 Task: Add Dietz & Watson Gourmet Chicken Breast to the cart.
Action: Mouse moved to (18, 162)
Screenshot: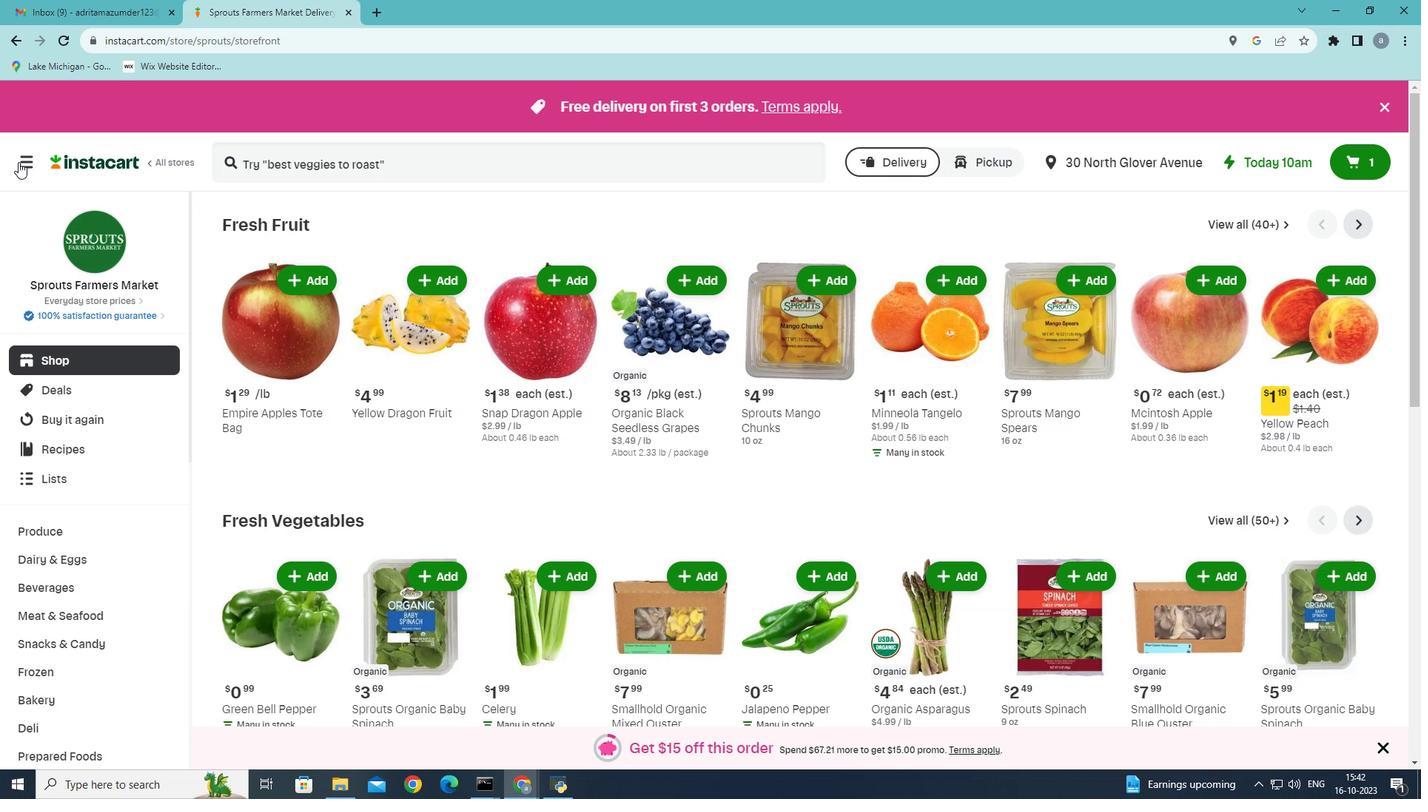 
Action: Mouse pressed left at (18, 162)
Screenshot: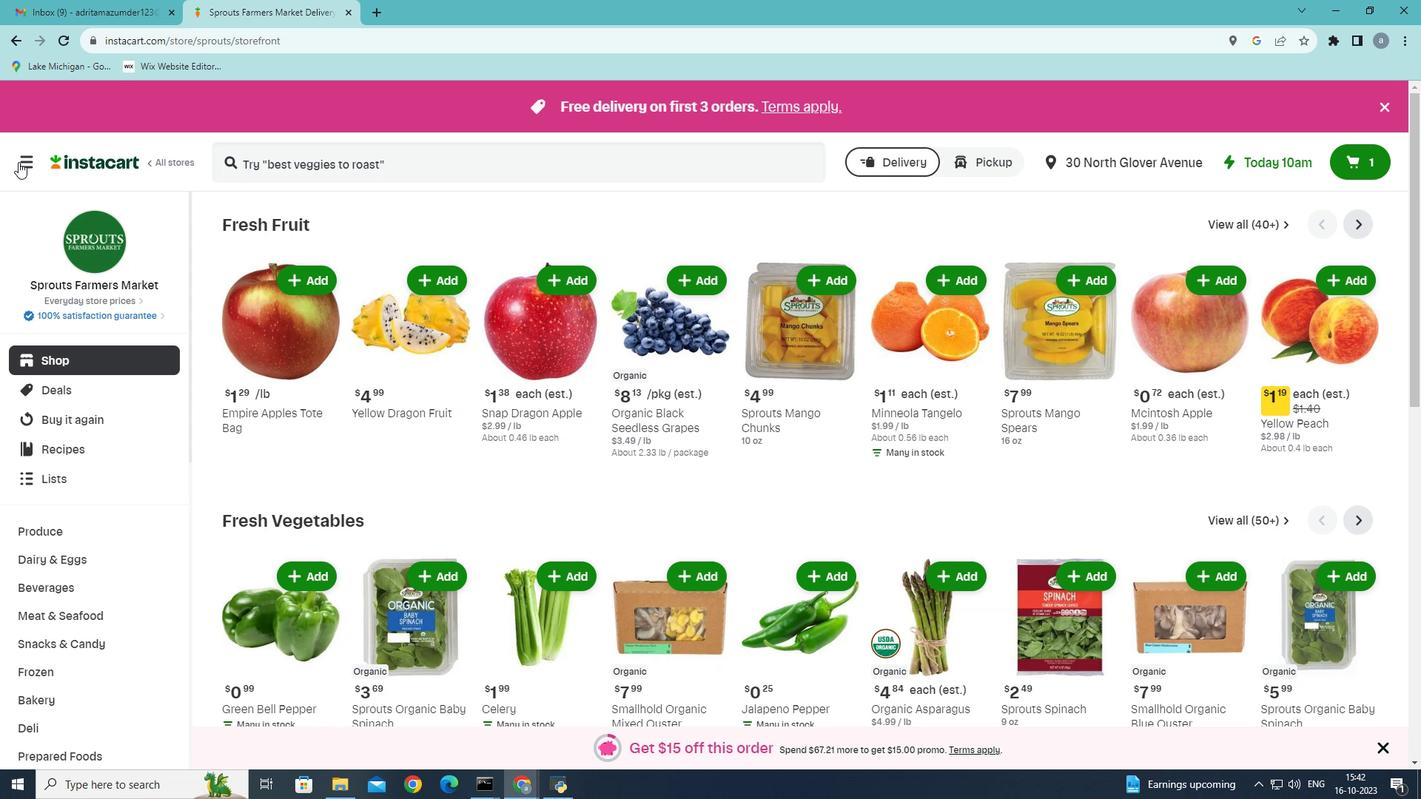 
Action: Mouse moved to (50, 436)
Screenshot: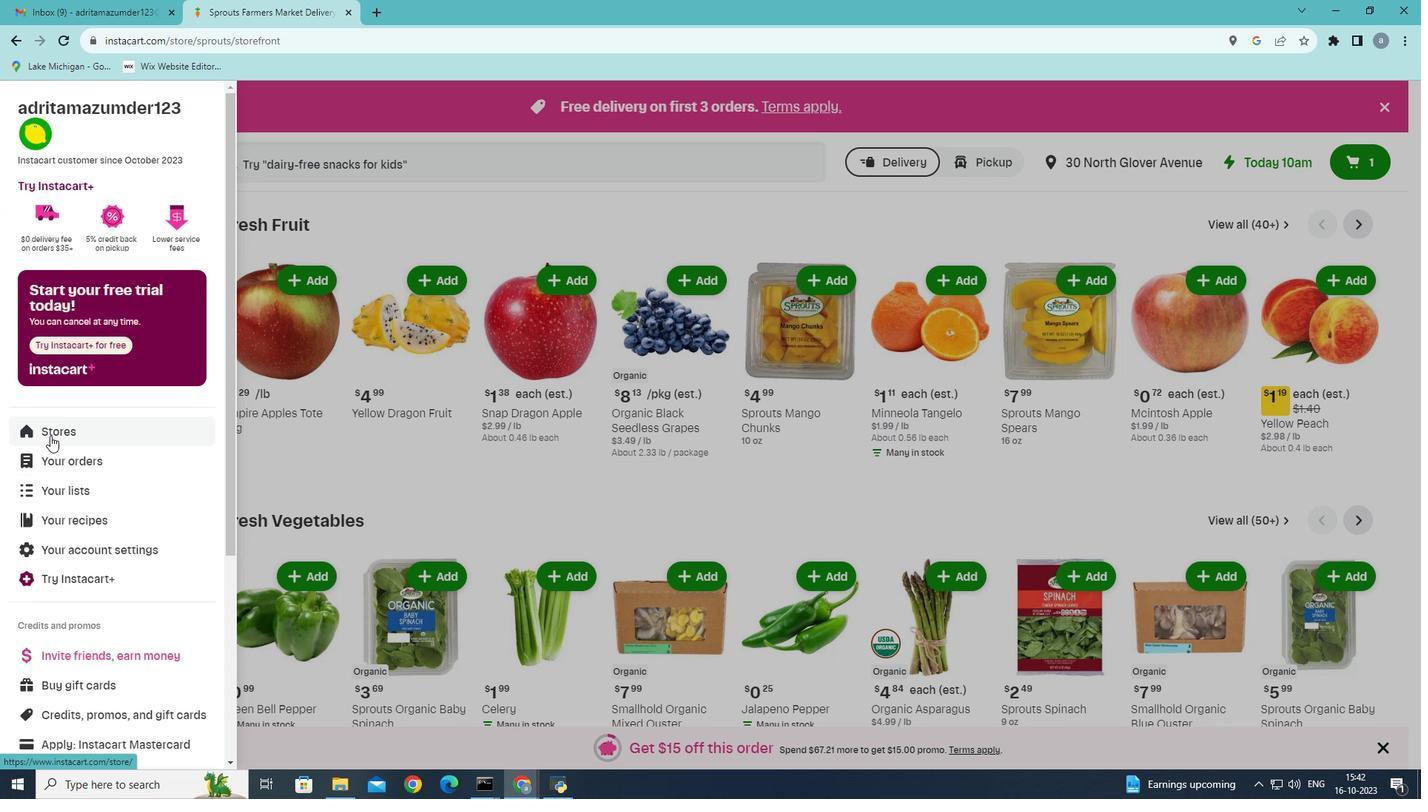
Action: Mouse pressed left at (50, 436)
Screenshot: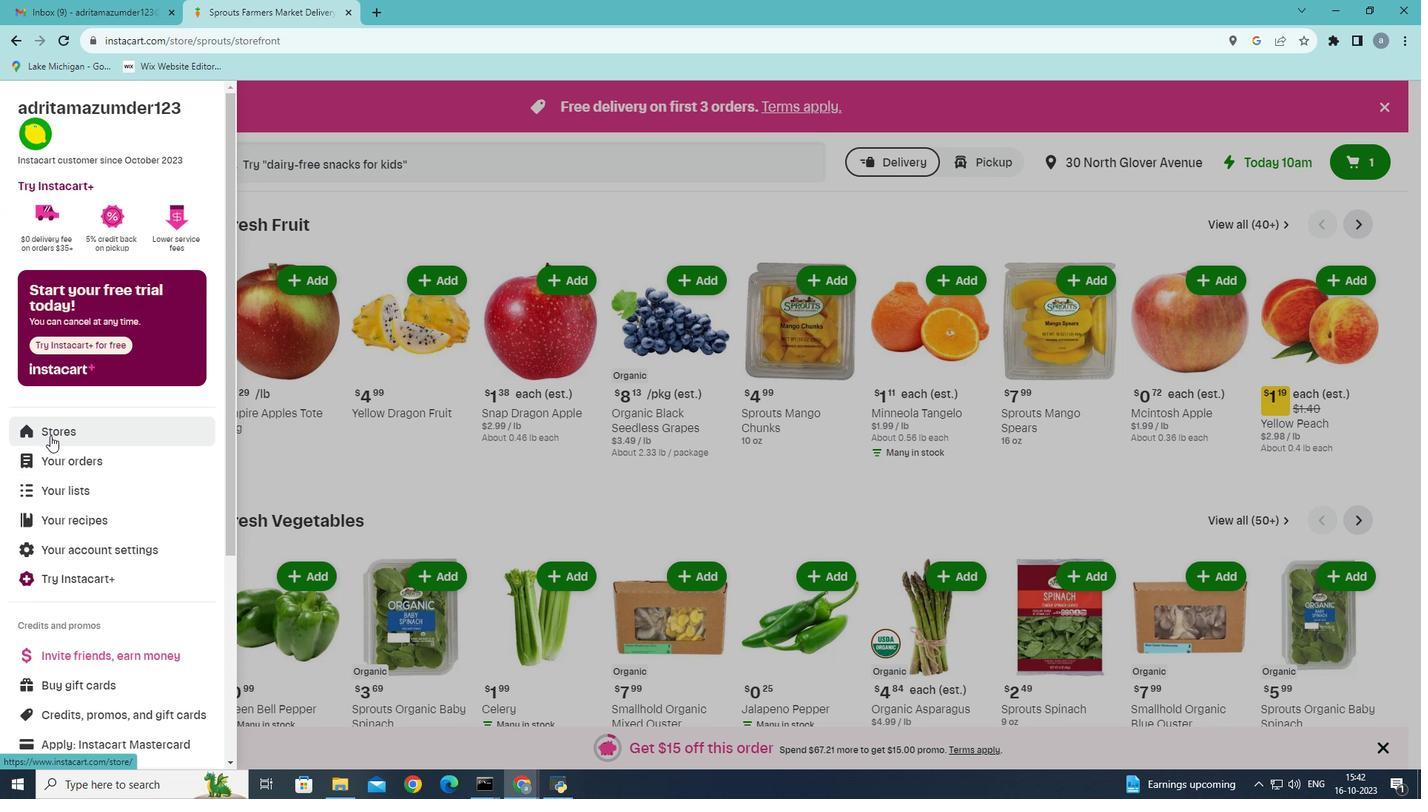 
Action: Mouse moved to (348, 165)
Screenshot: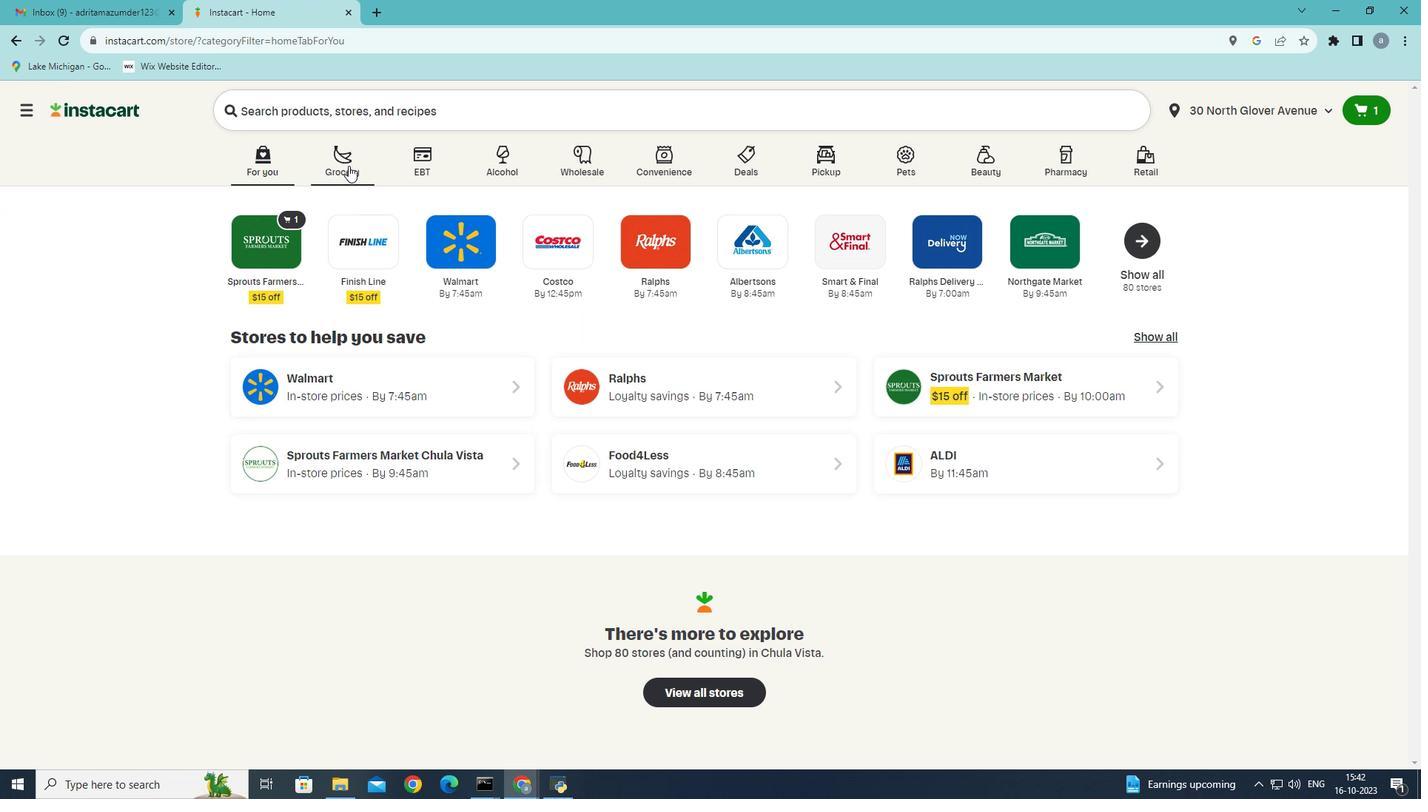 
Action: Mouse pressed left at (348, 165)
Screenshot: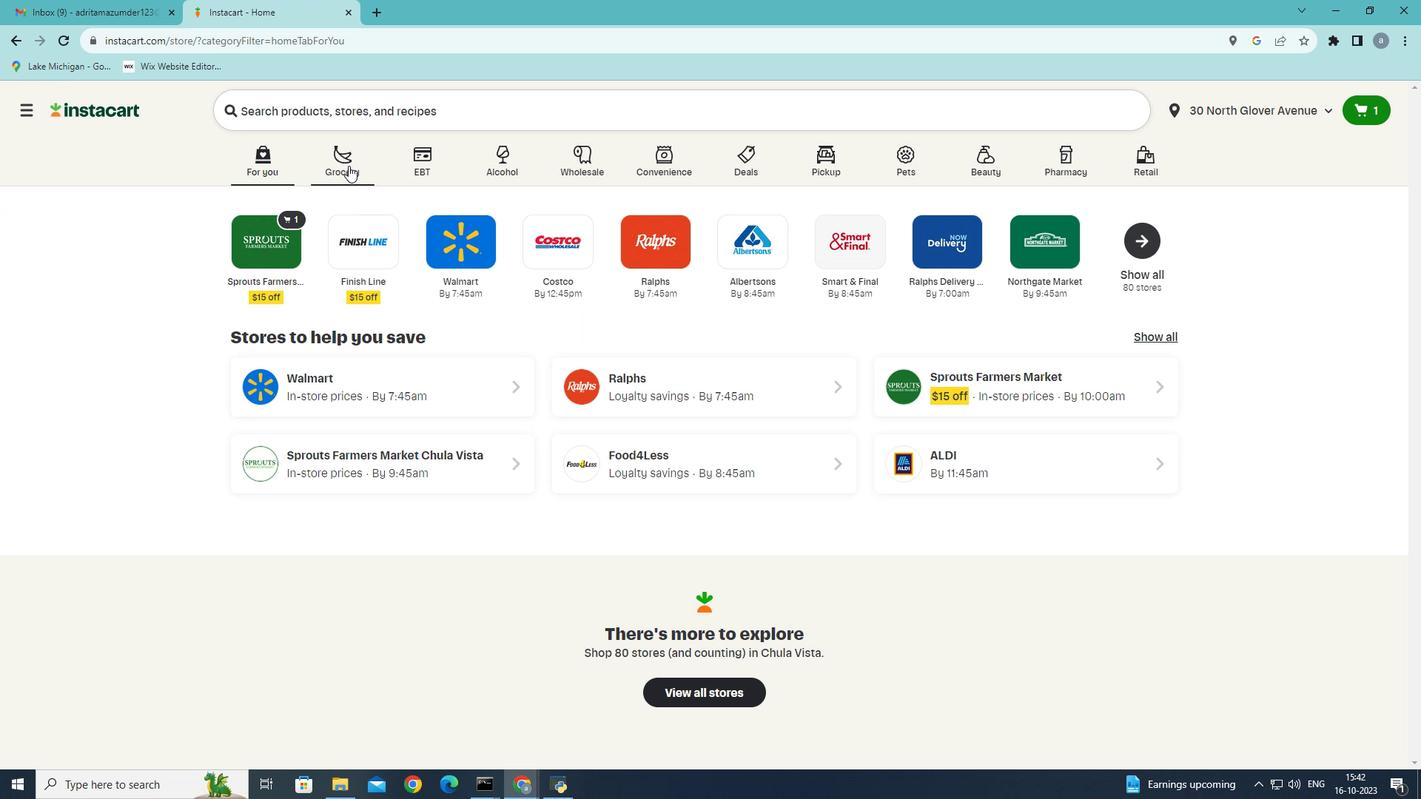 
Action: Mouse moved to (368, 256)
Screenshot: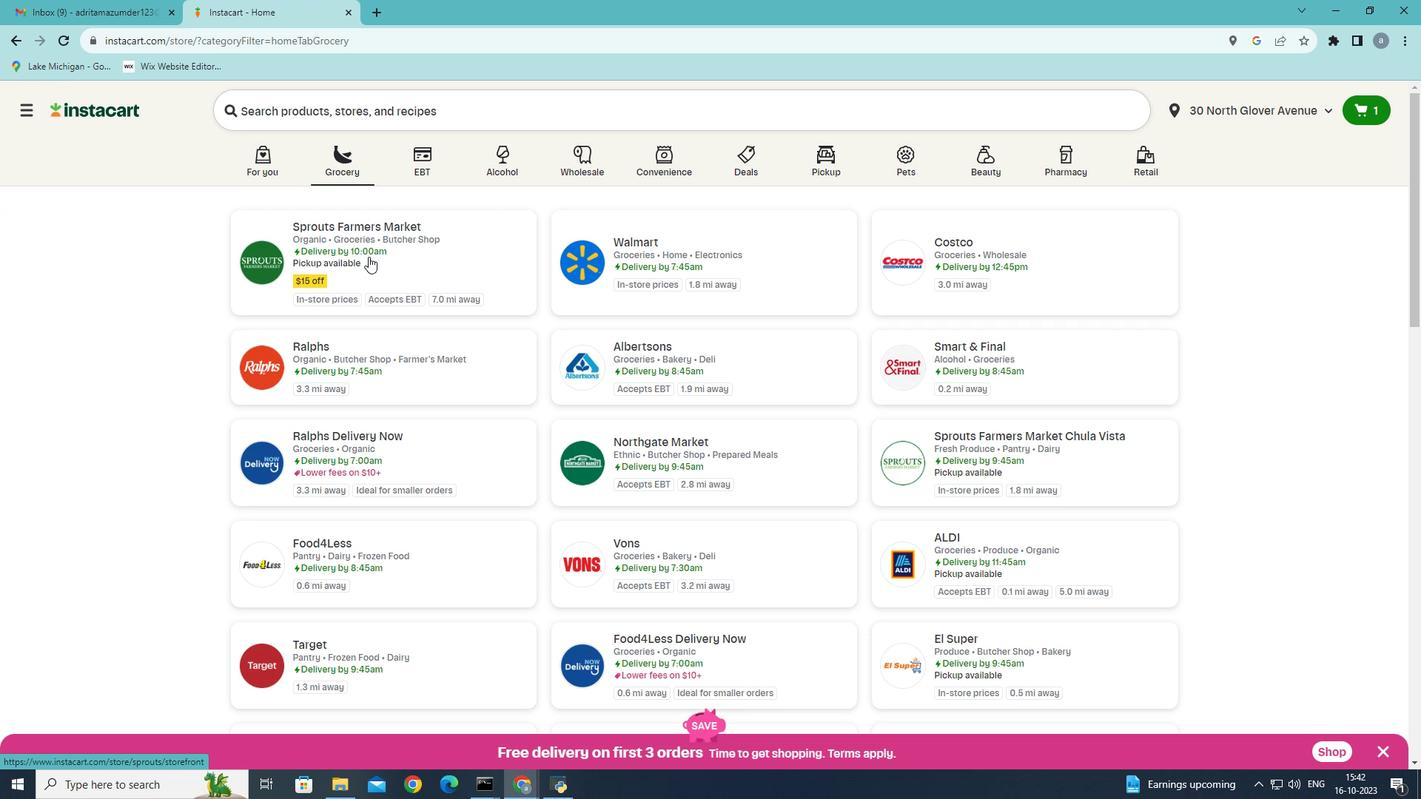
Action: Mouse pressed left at (368, 256)
Screenshot: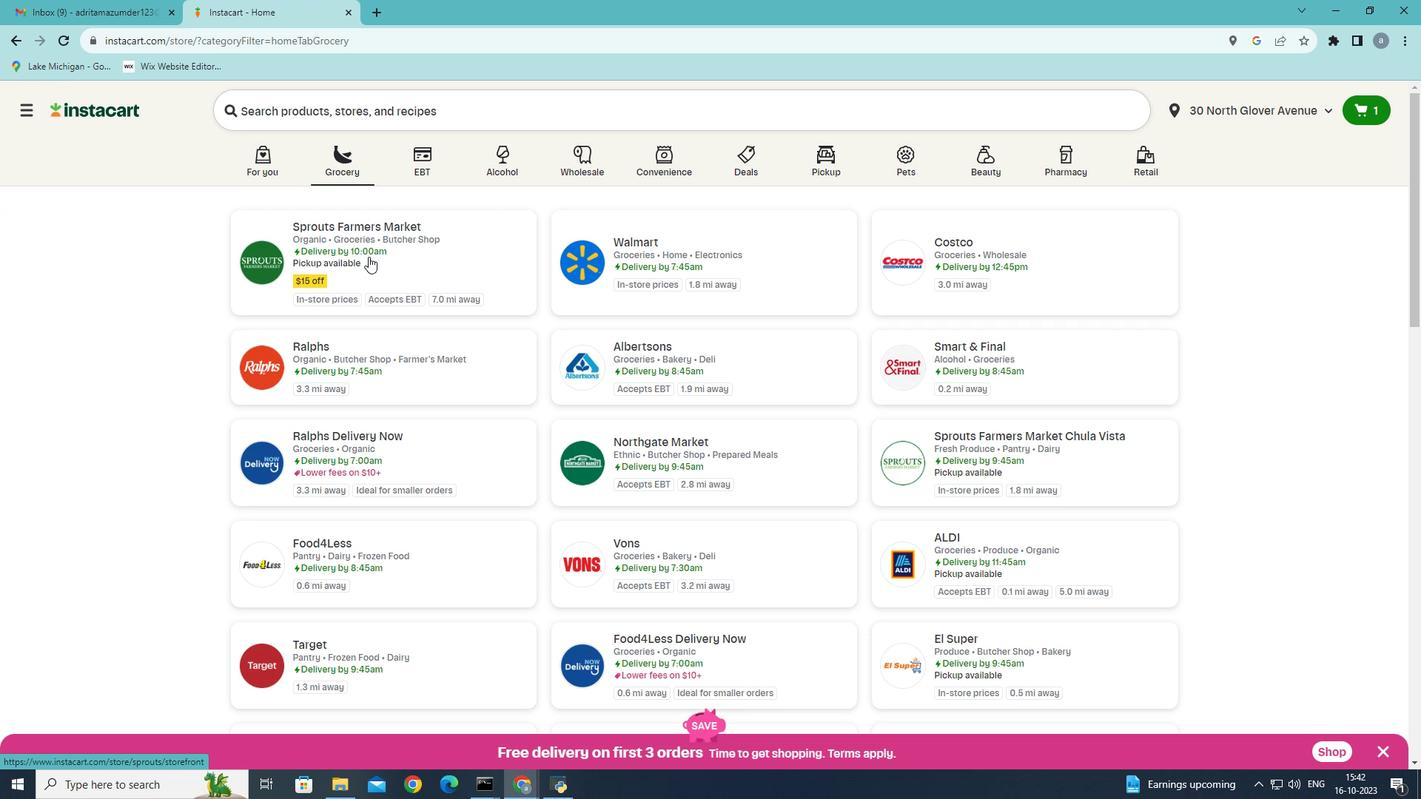 
Action: Mouse moved to (68, 613)
Screenshot: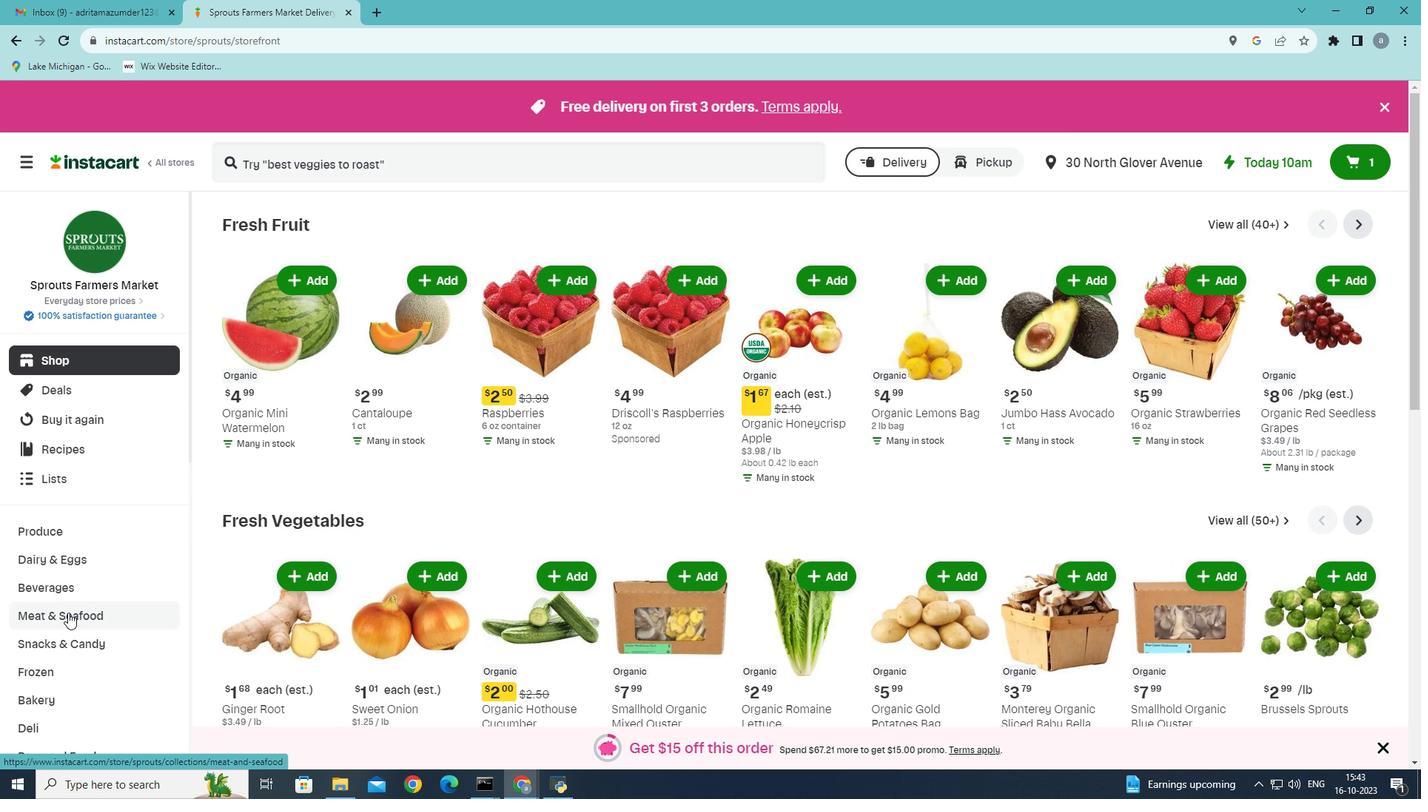 
Action: Mouse pressed left at (68, 613)
Screenshot: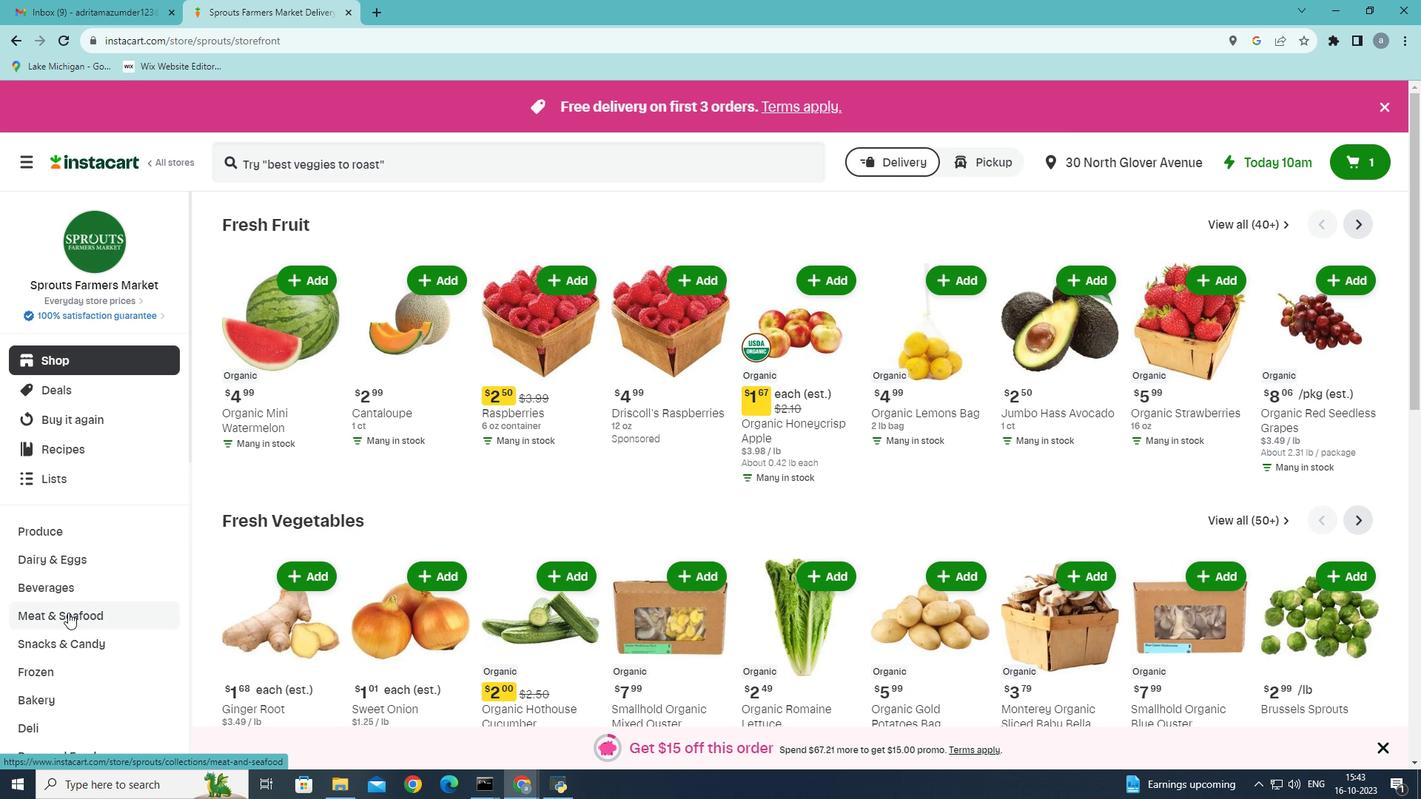 
Action: Mouse moved to (369, 256)
Screenshot: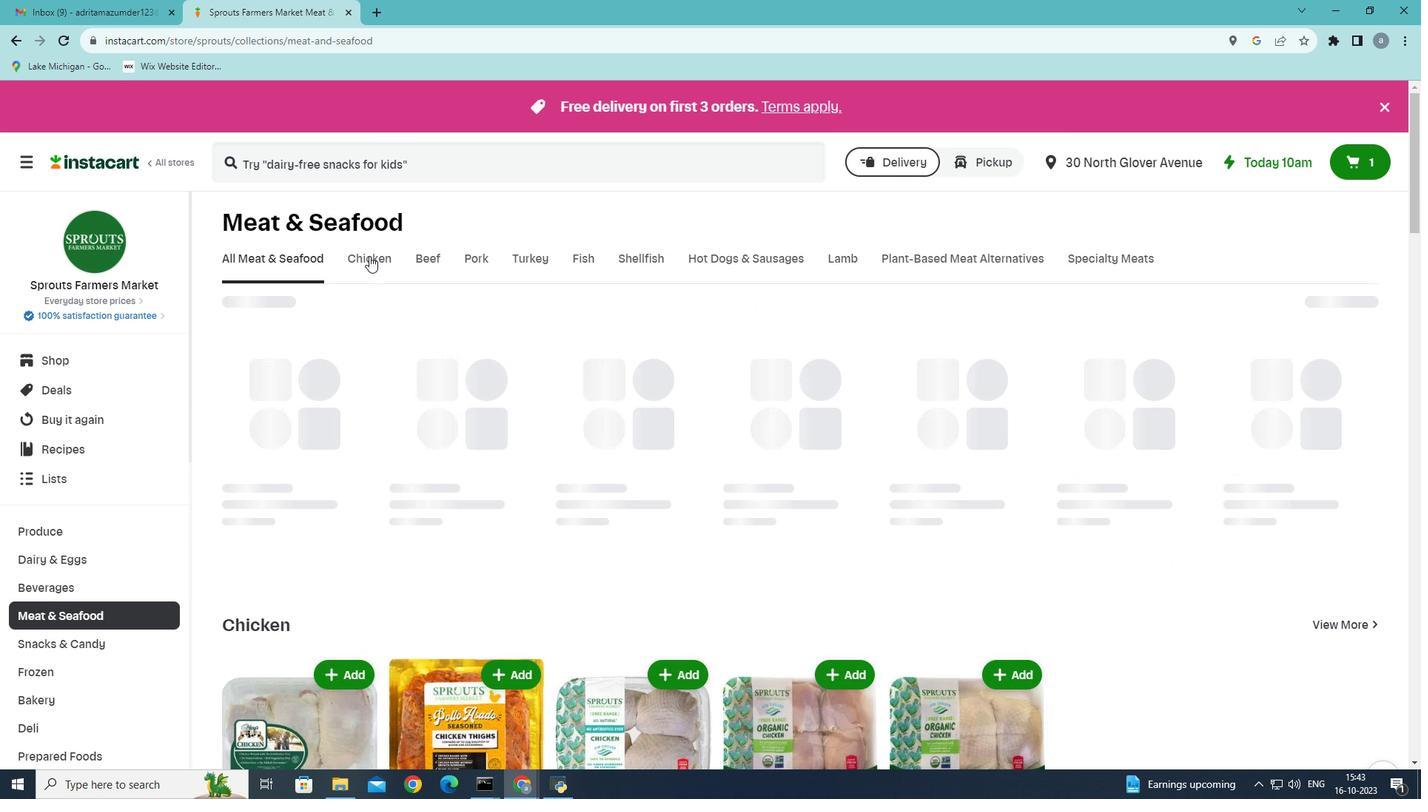 
Action: Mouse pressed left at (369, 256)
Screenshot: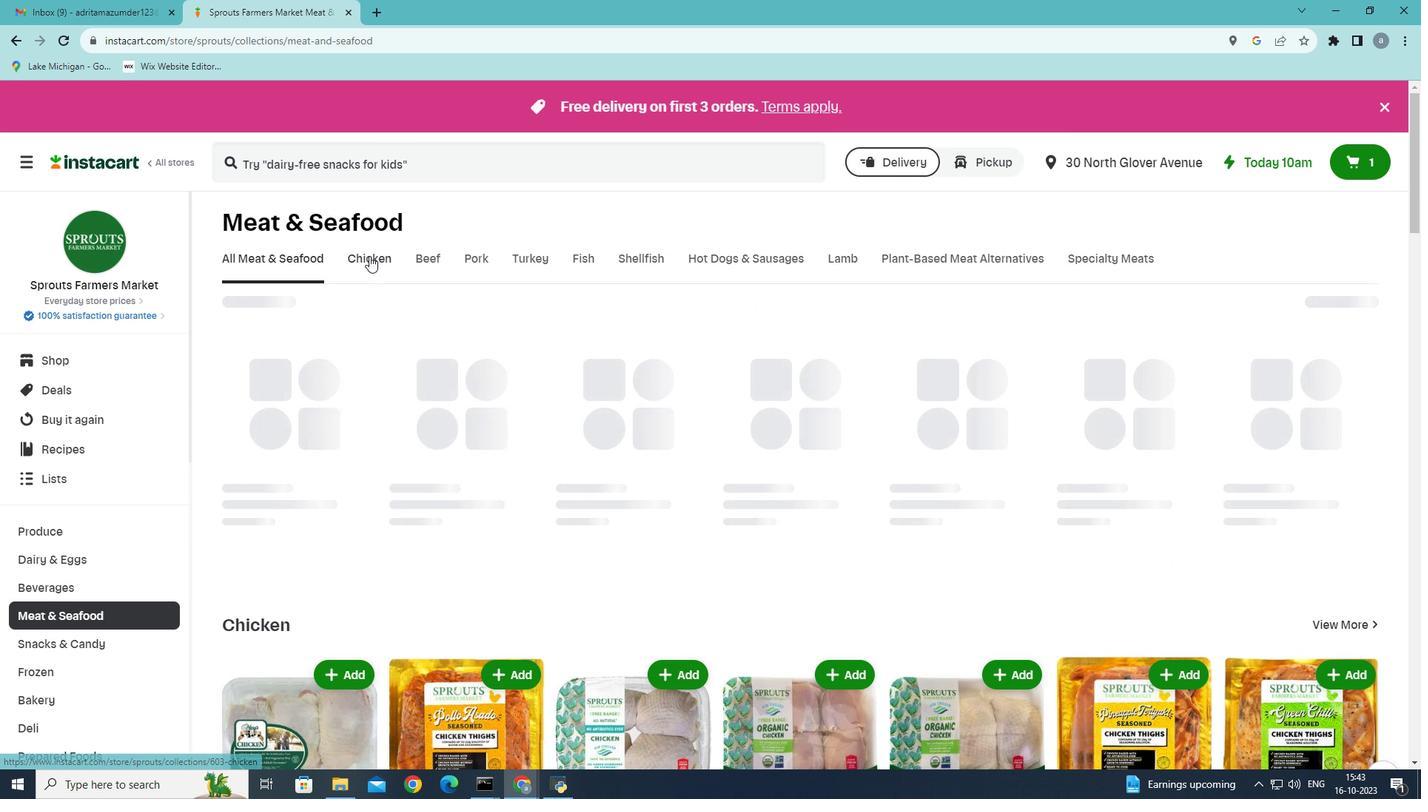 
Action: Mouse moved to (341, 327)
Screenshot: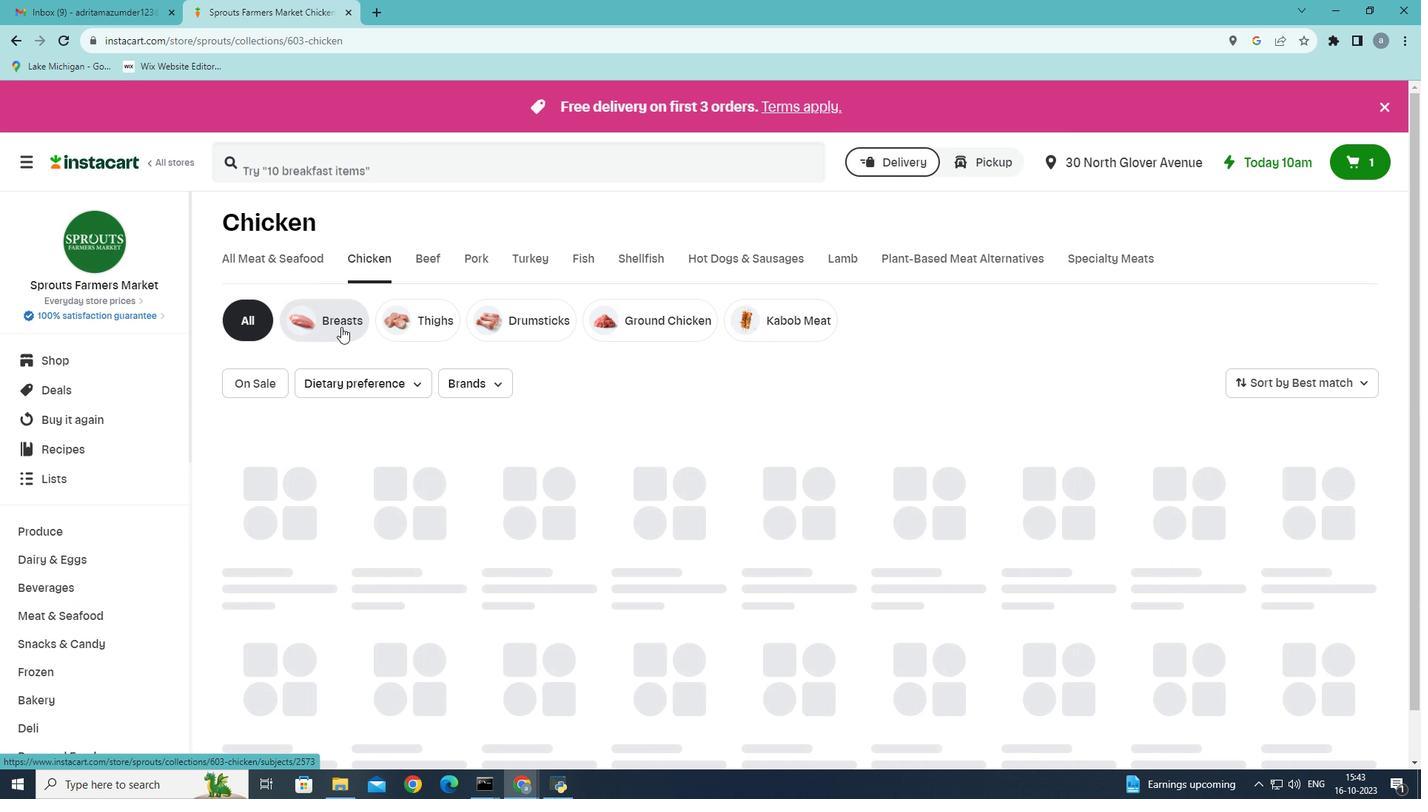 
Action: Mouse pressed left at (341, 327)
Screenshot: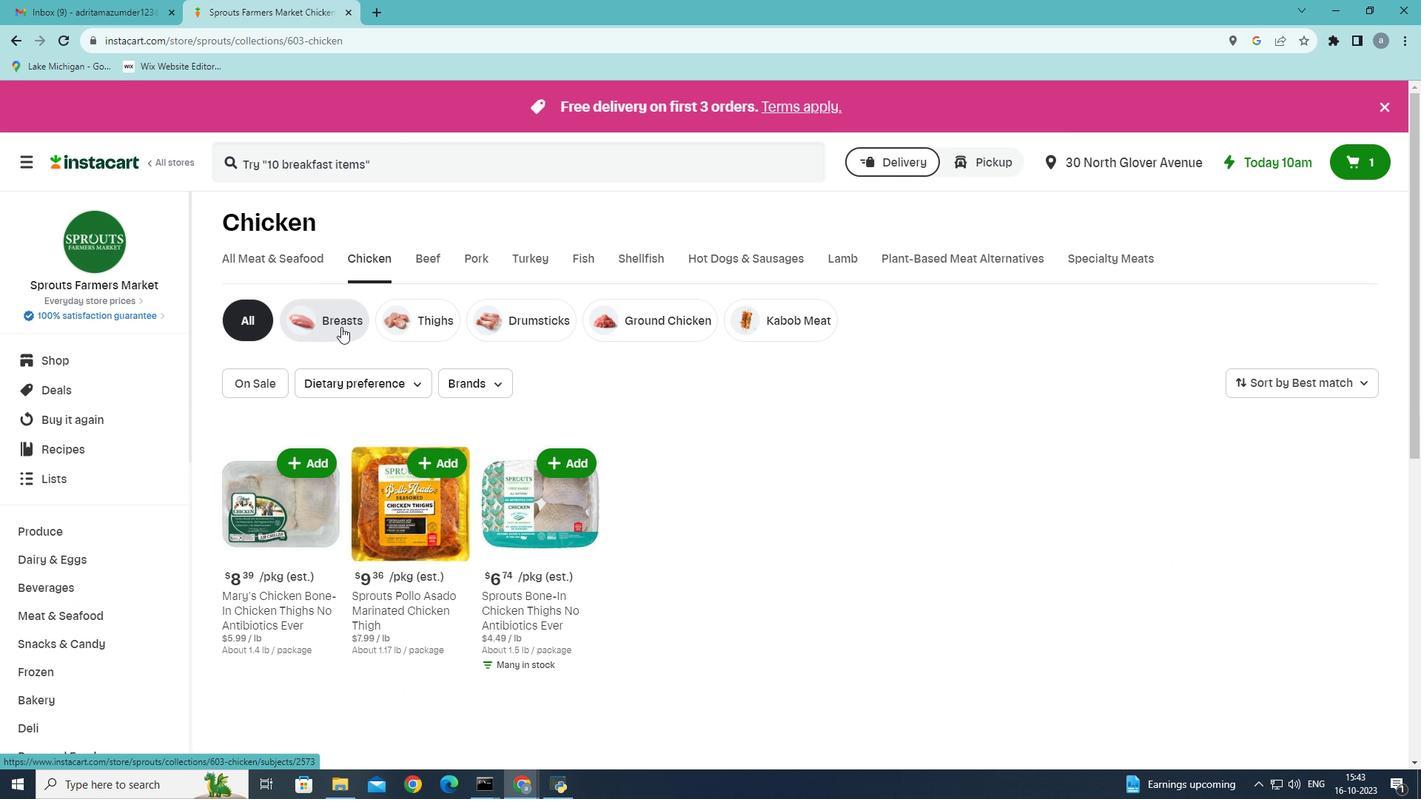 
Action: Mouse moved to (350, 155)
Screenshot: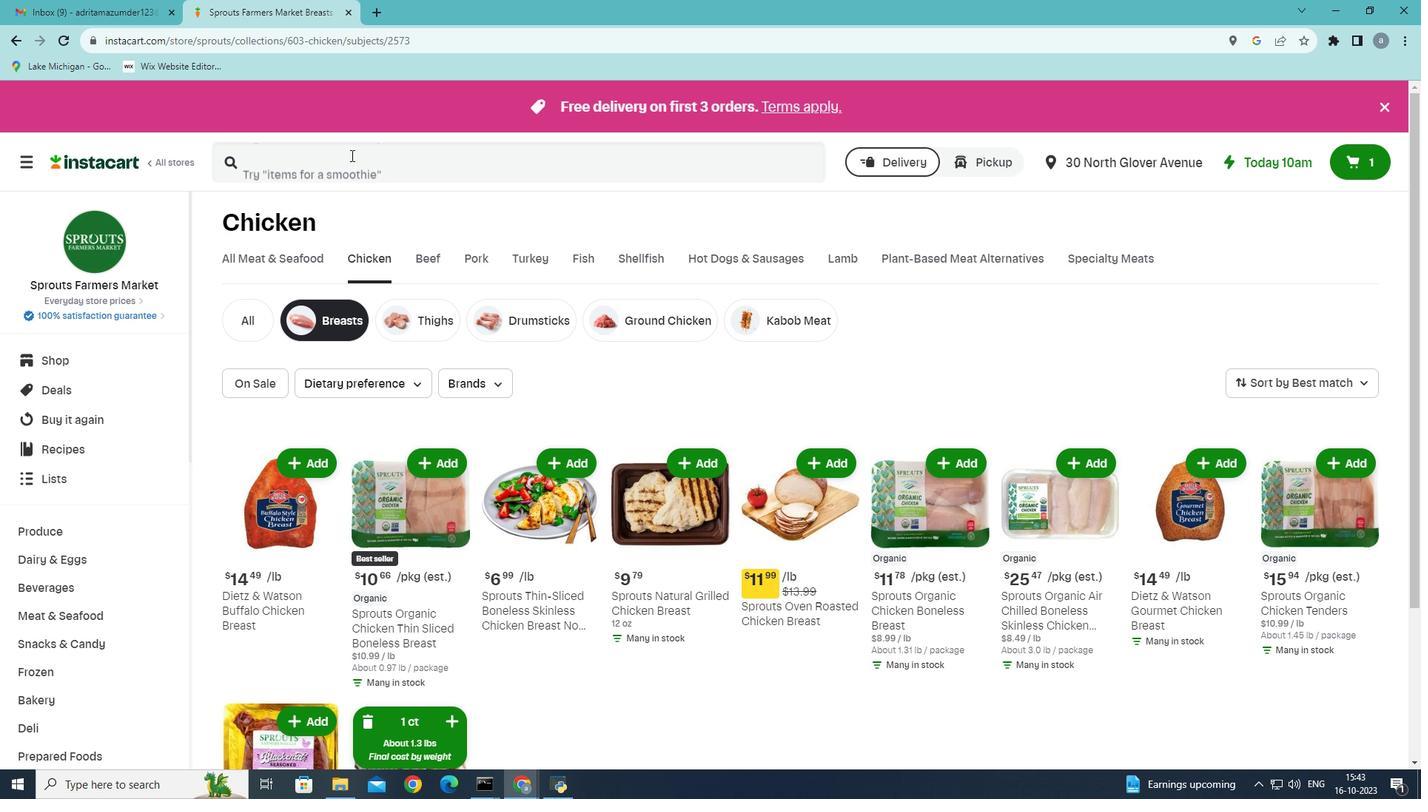 
Action: Mouse pressed left at (350, 155)
Screenshot: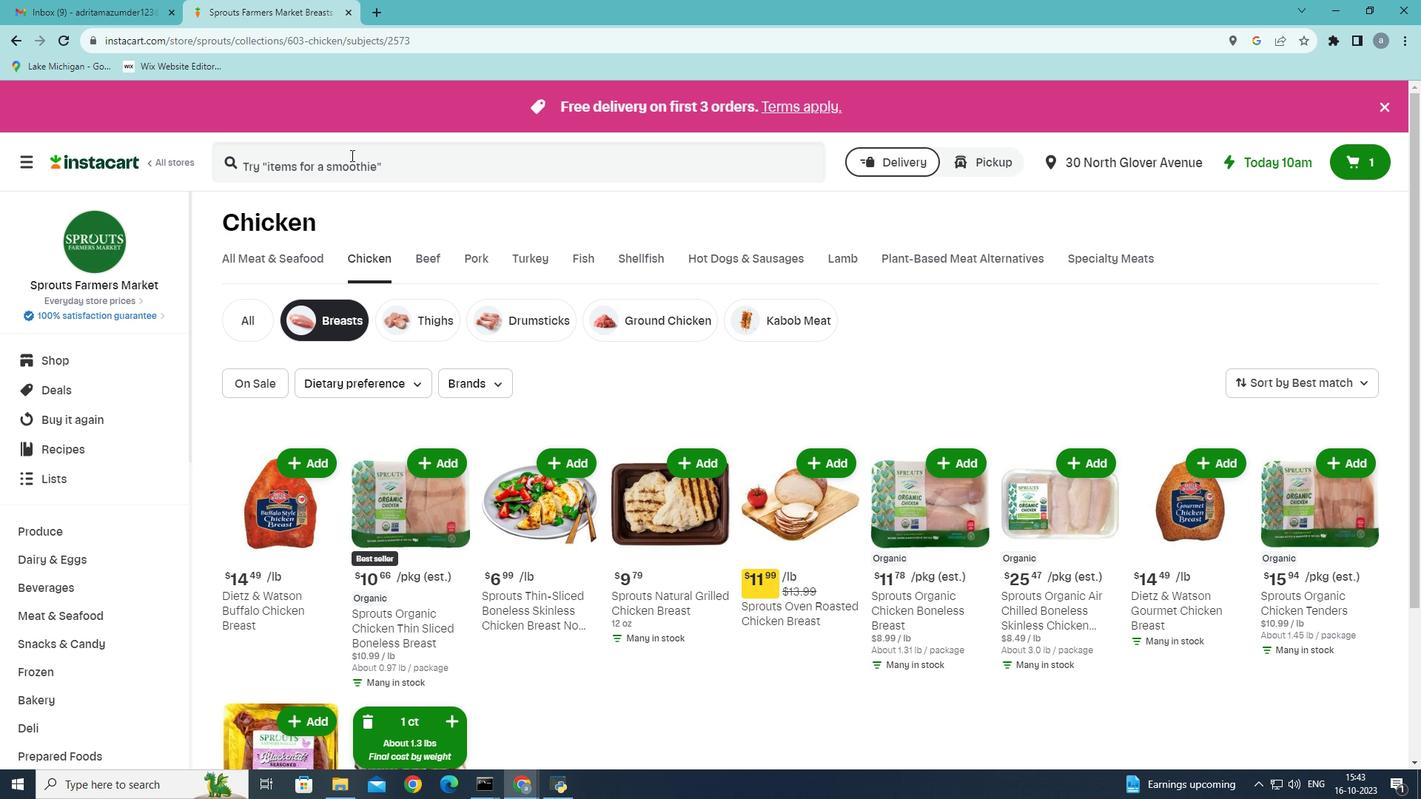 
Action: Mouse moved to (365, 171)
Screenshot: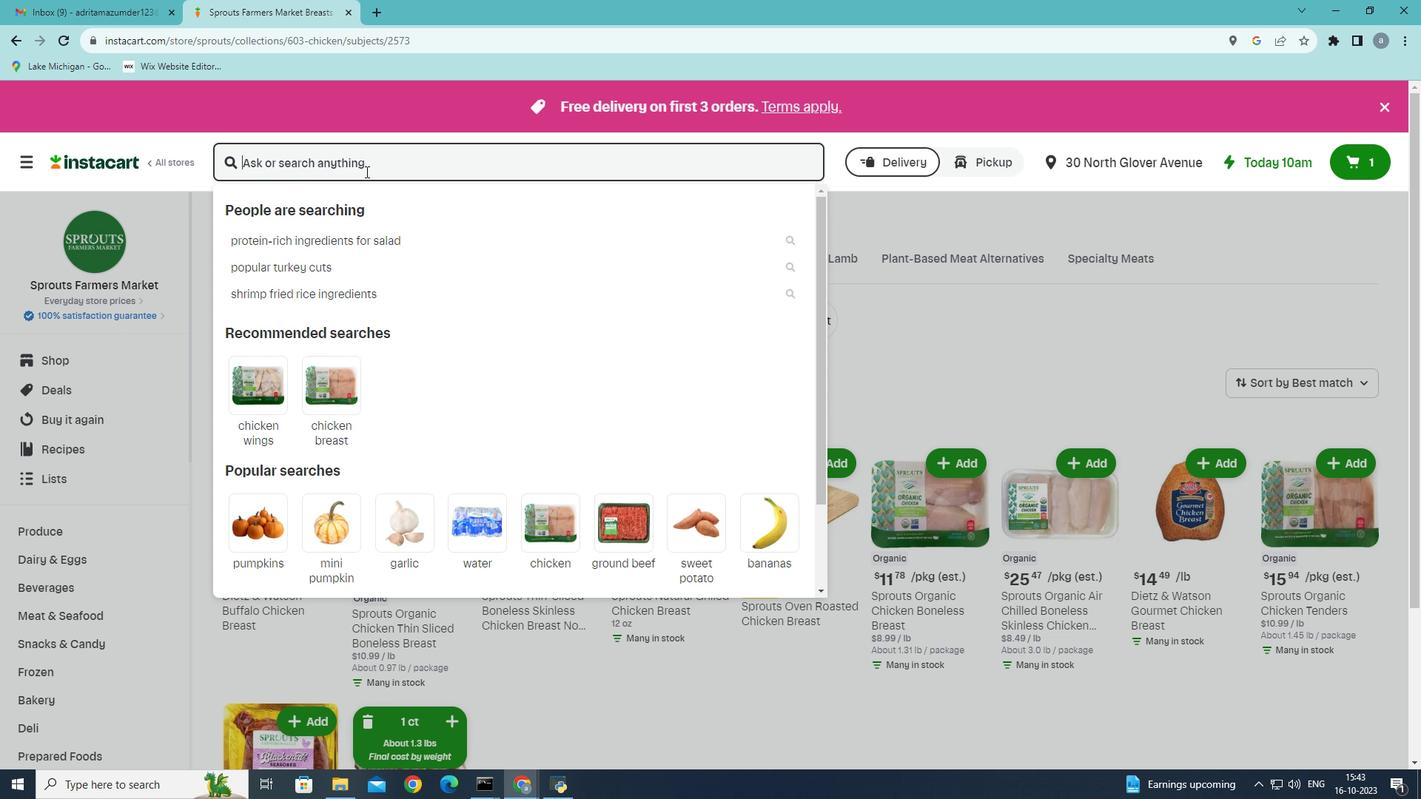 
Action: Key pressed <Key.shift><Key.shift><Key.shift><Key.shift><Key.shift><Key.shift><Key.shift><Key.shift><Key.shift><Key.shift><Key.shift><Key.shift><Key.shift><Key.shift><Key.shift><Key.shift><Key.shift><Key.shift><Key.shift><Key.shift><Key.shift><Key.shift><Key.shift><Key.shift><Key.shift><Key.shift><Key.shift><Key.shift><Key.shift><Key.shift><Key.shift><Key.shift><Key.shift>Dite<Key.backspace><Key.backspace>etz<Key.space>and<Key.space><Key.shift>E<Key.shift><Key.backspace><Key.shift><Key.shift><Key.shift><Key.shift>watson<Key.space><Key.shift>Gourmet<Key.space>chicken<Key.enter>
Screenshot: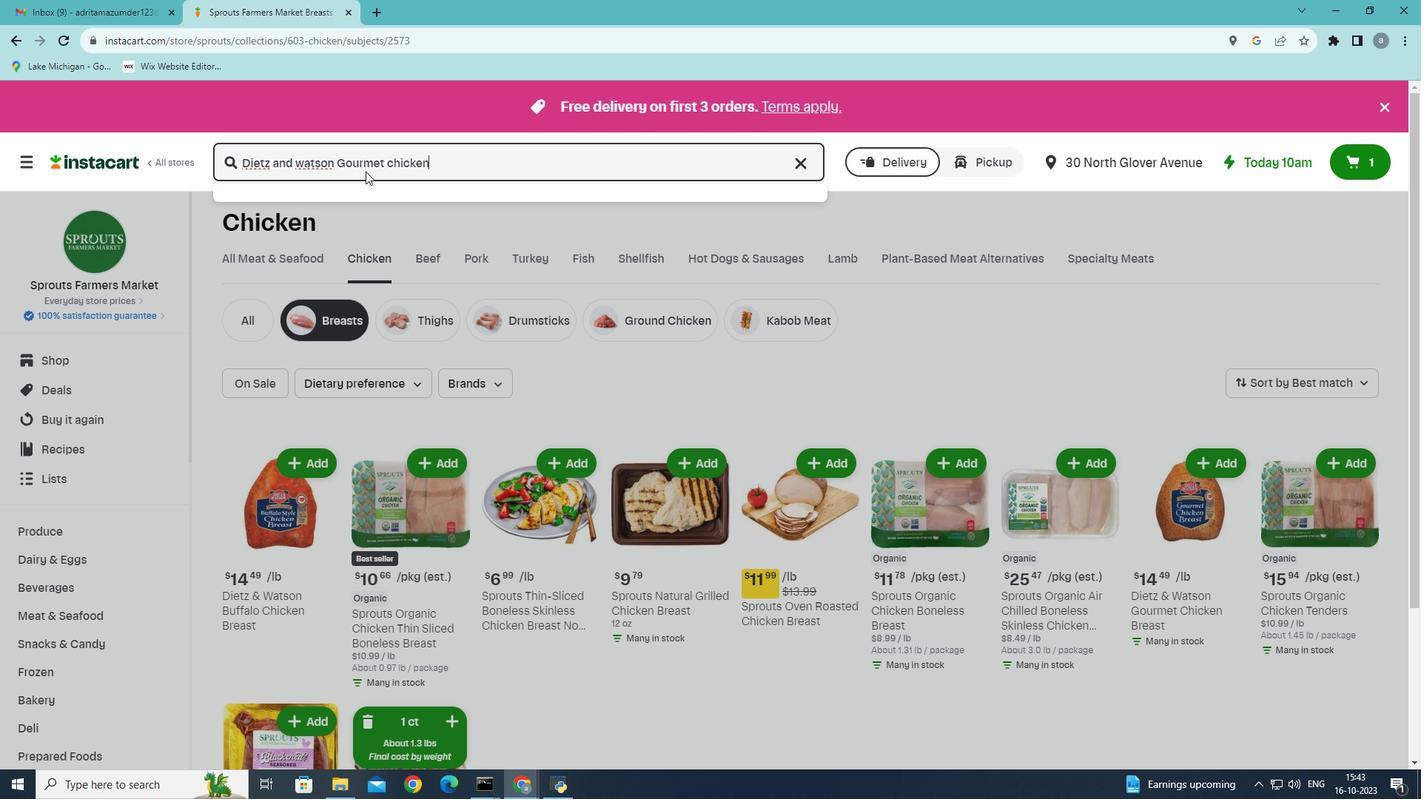 
Action: Mouse moved to (873, 301)
Screenshot: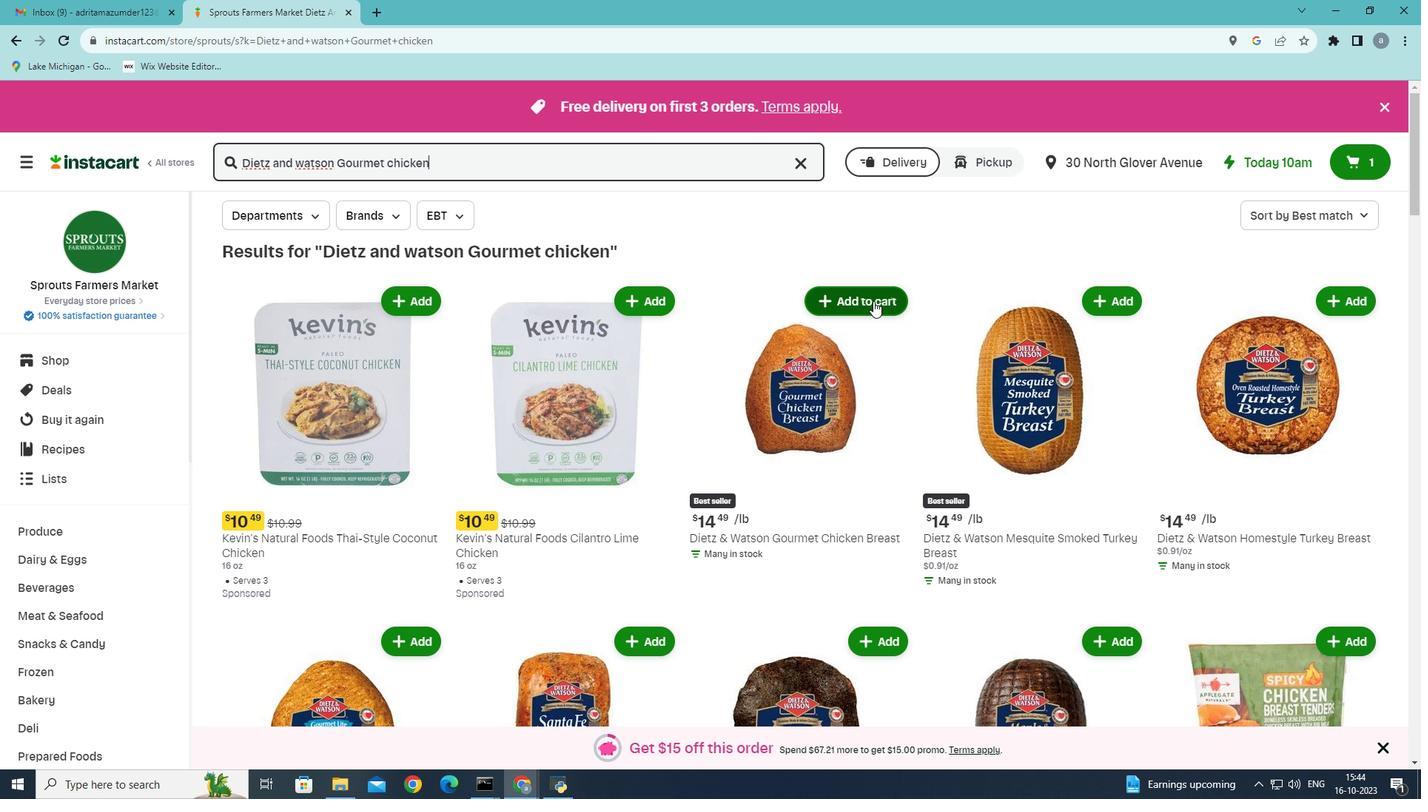 
Action: Mouse pressed left at (873, 301)
Screenshot: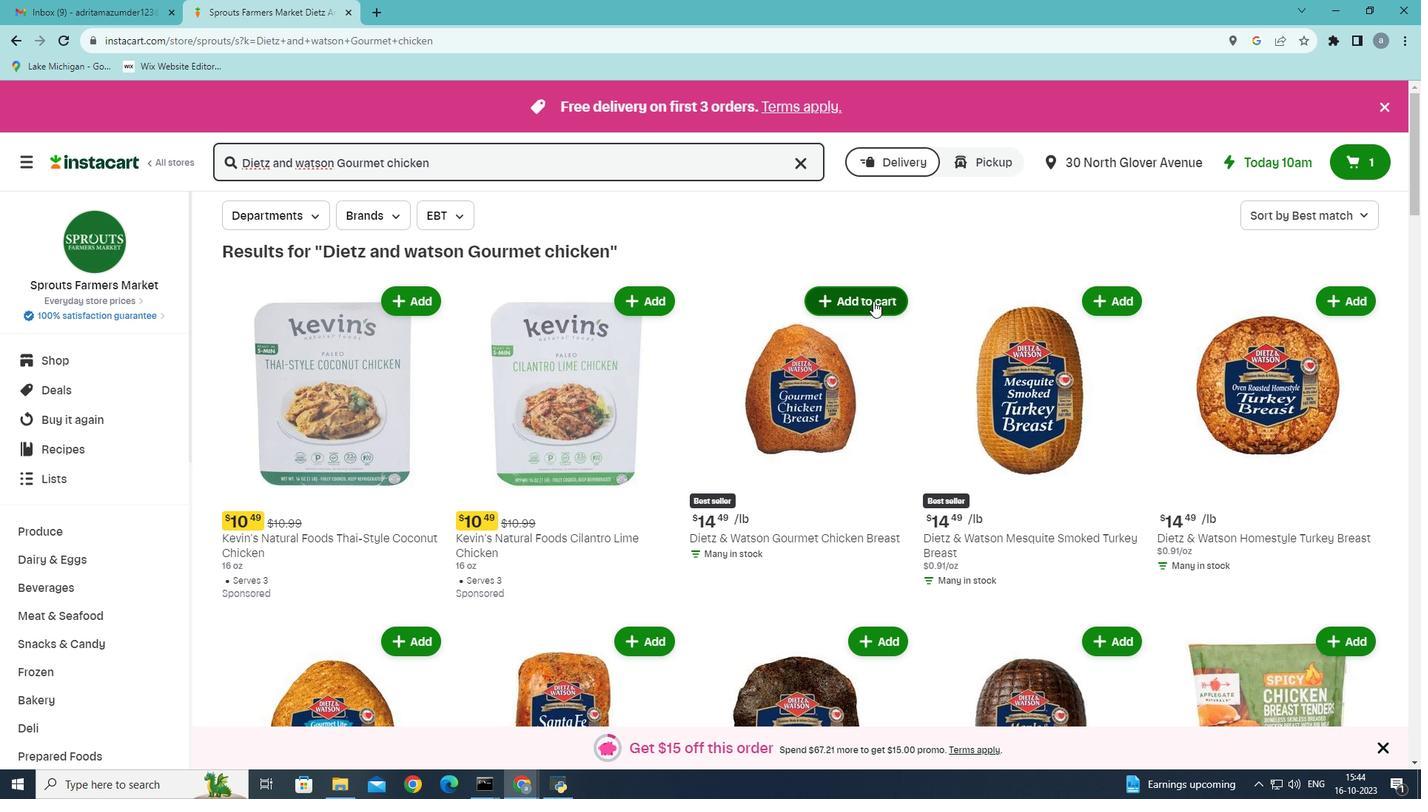 
Action: Mouse moved to (862, 316)
Screenshot: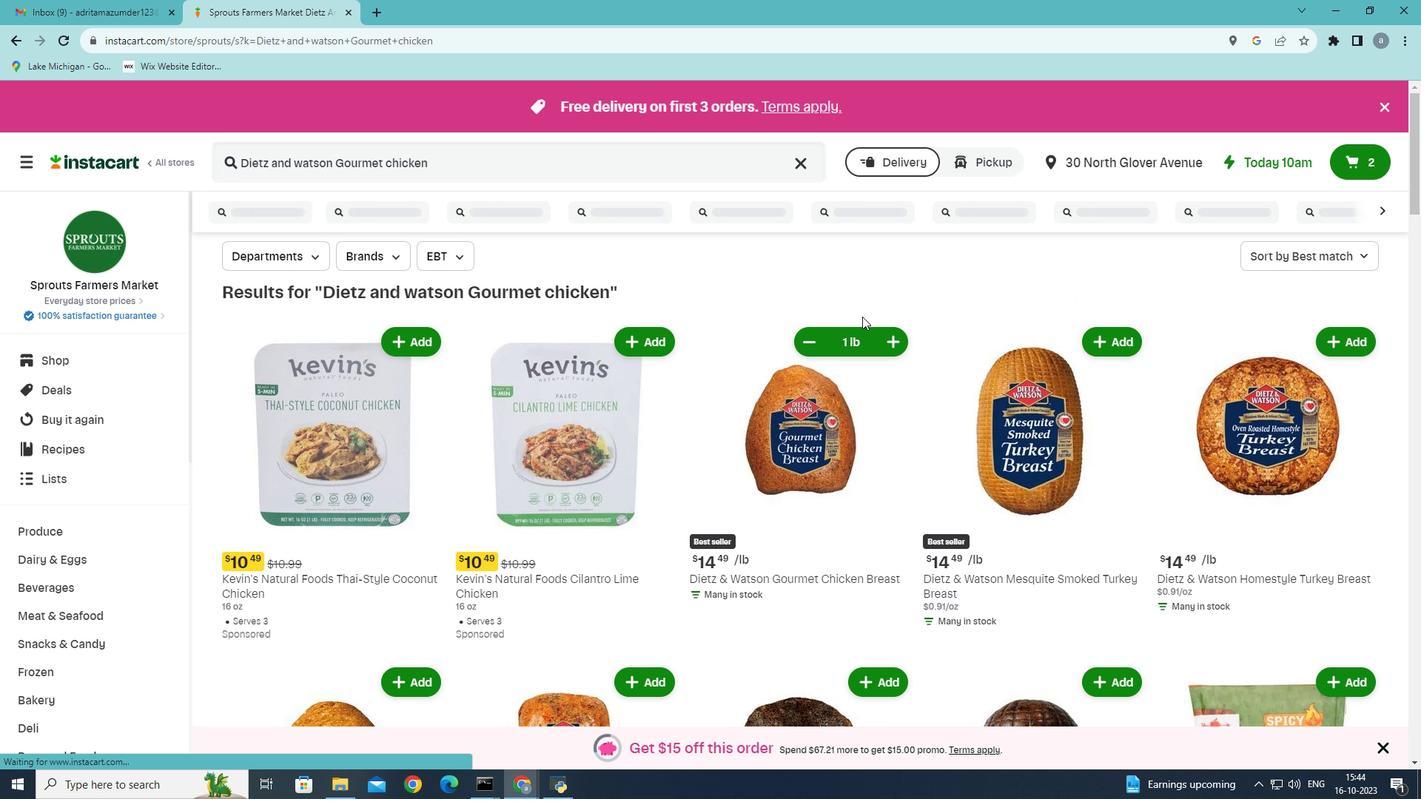 
